 Task: Calculate the travel time from Orlando, Florida, to Miami, Florida.
Action: Mouse moved to (274, 69)
Screenshot: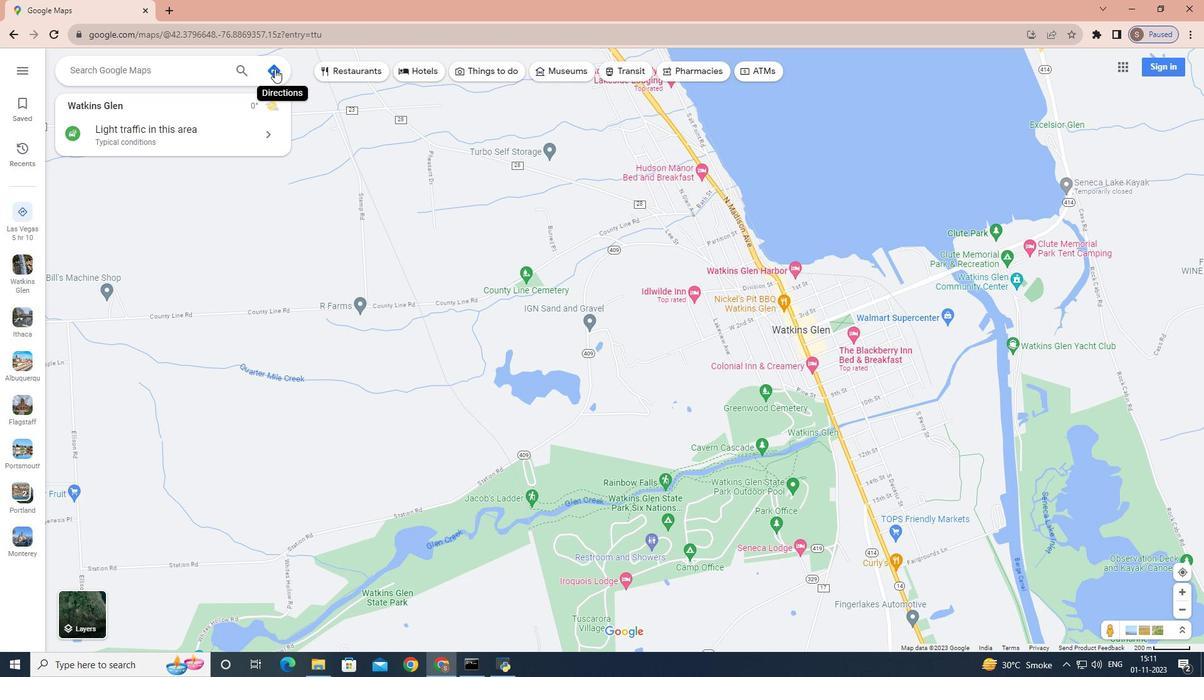 
Action: Mouse pressed left at (274, 69)
Screenshot: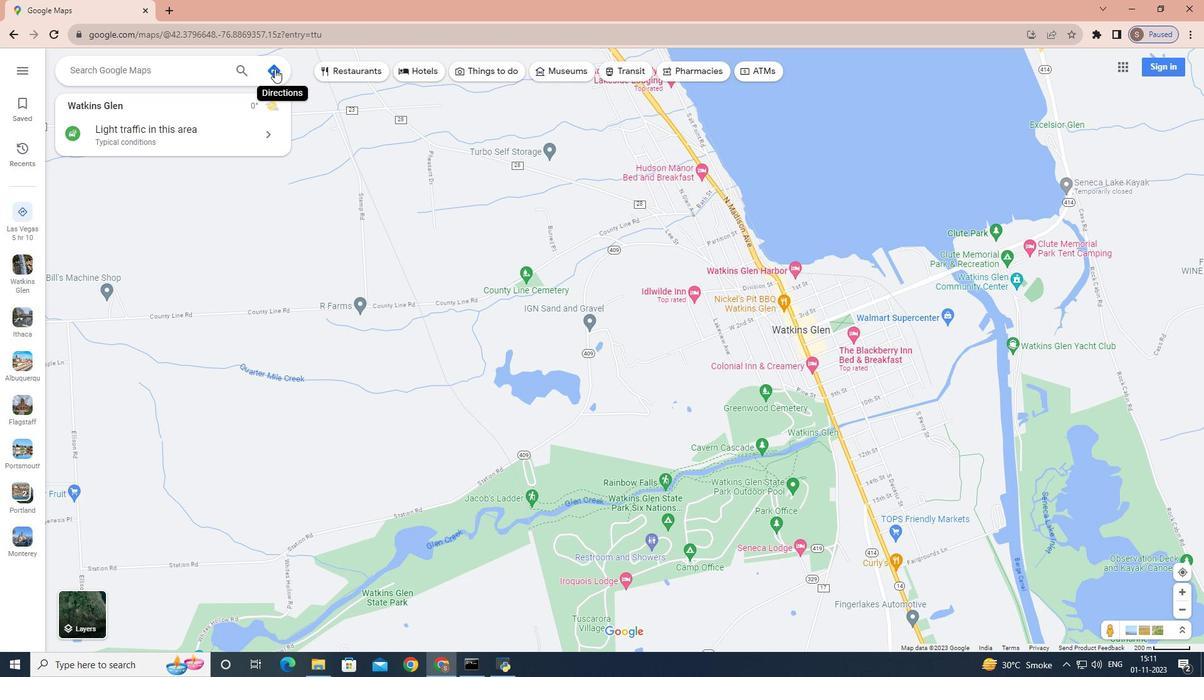 
Action: Mouse moved to (212, 99)
Screenshot: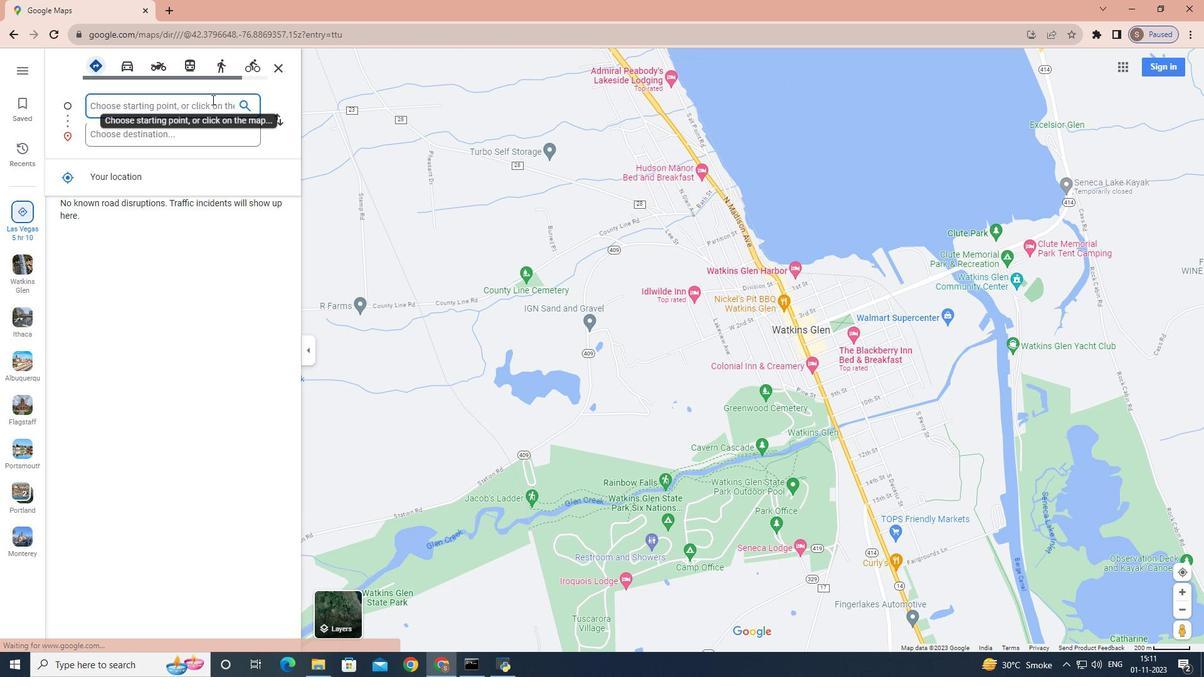 
Action: Key pressed <Key.shift>Orlando,<Key.space><Key.shift>Florida.<Key.backspace>,<Key.space>
Screenshot: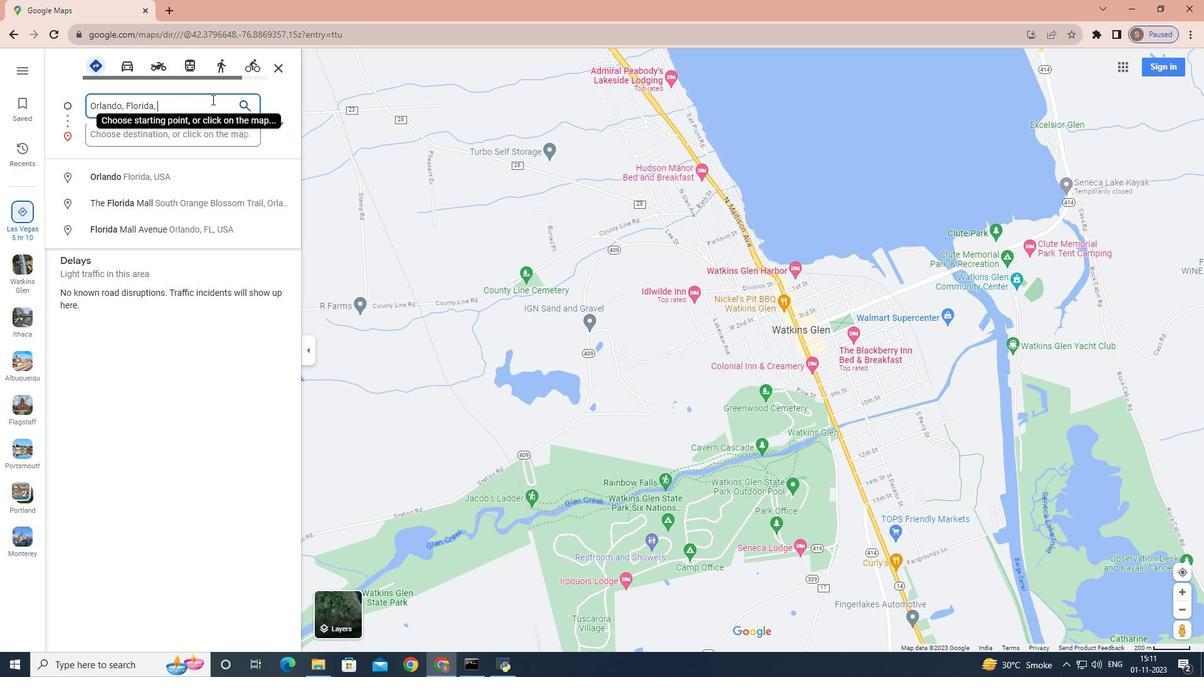 
Action: Mouse moved to (168, 134)
Screenshot: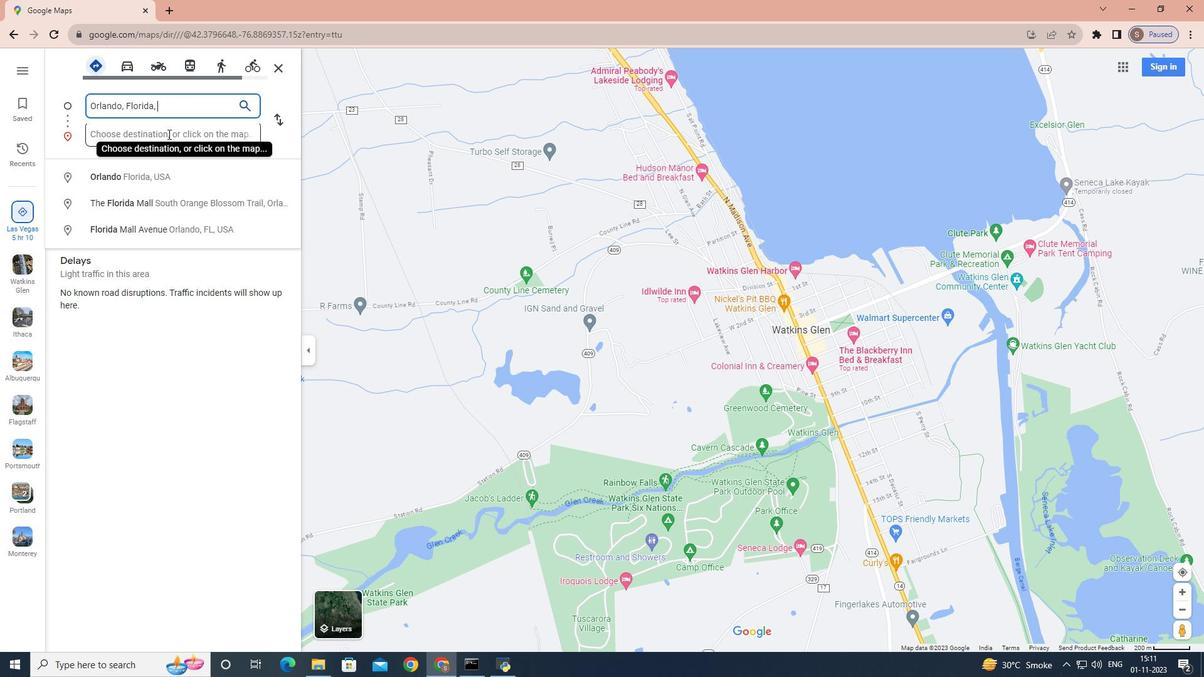 
Action: Mouse pressed left at (168, 134)
Screenshot: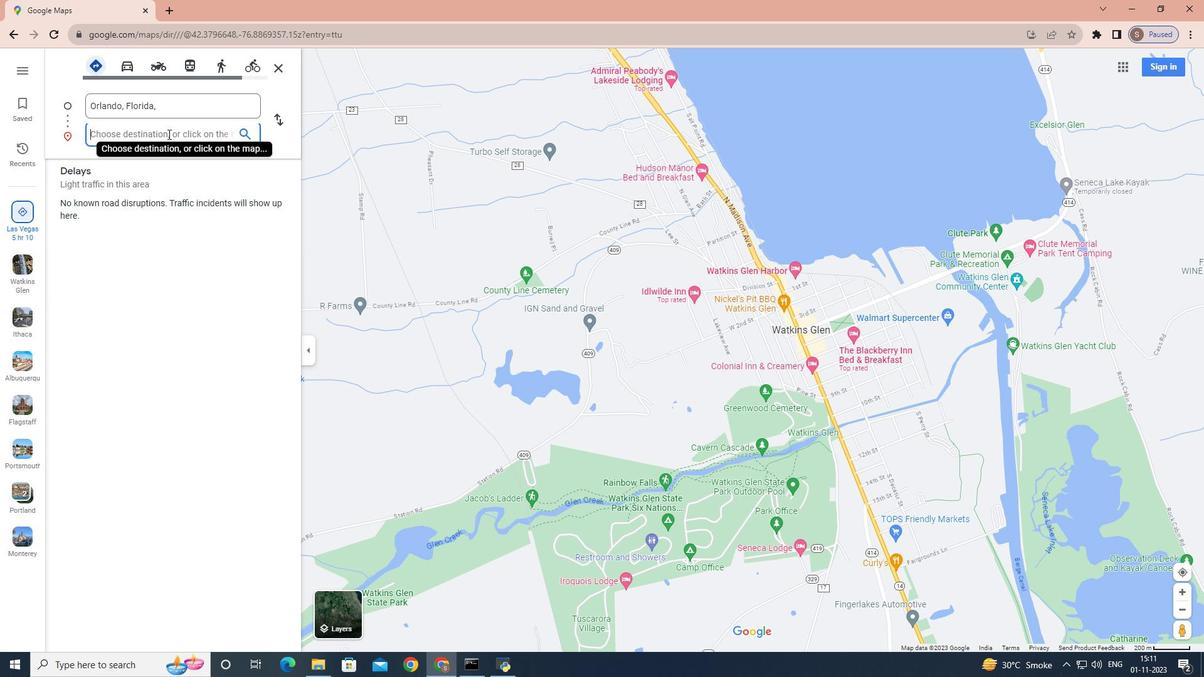 
Action: Key pressed <Key.shift>Miami<Key.space><Key.shift>Florida<Key.enter>
Screenshot: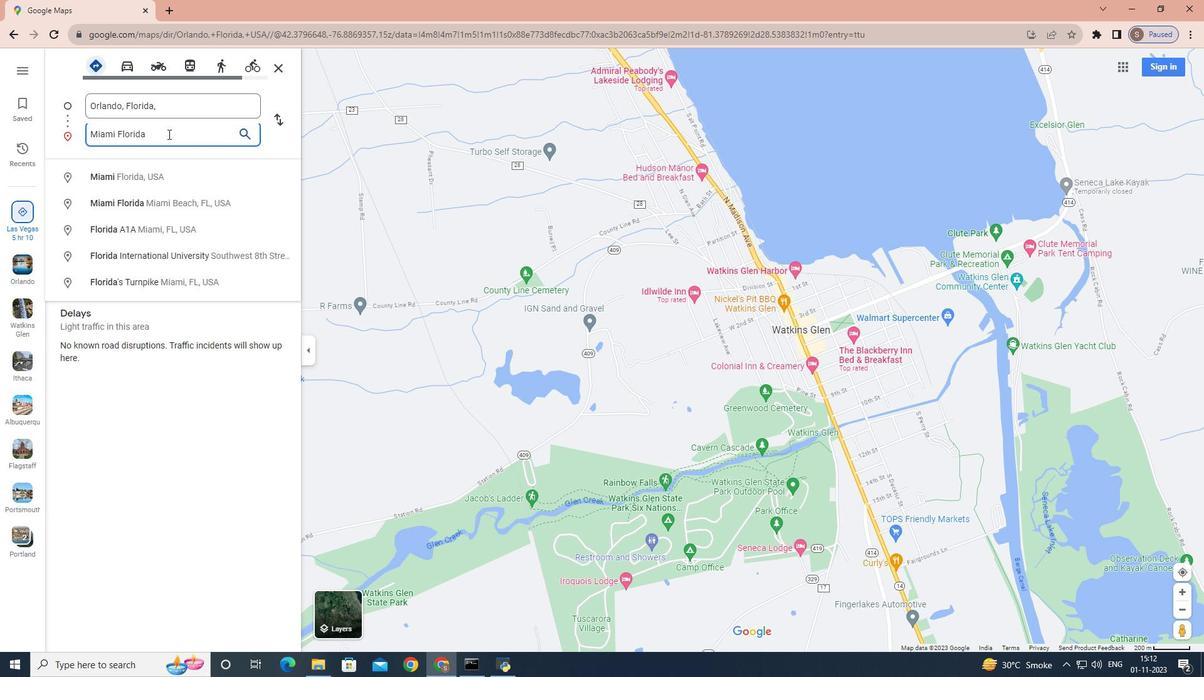 
Action: Mouse moved to (186, 191)
Screenshot: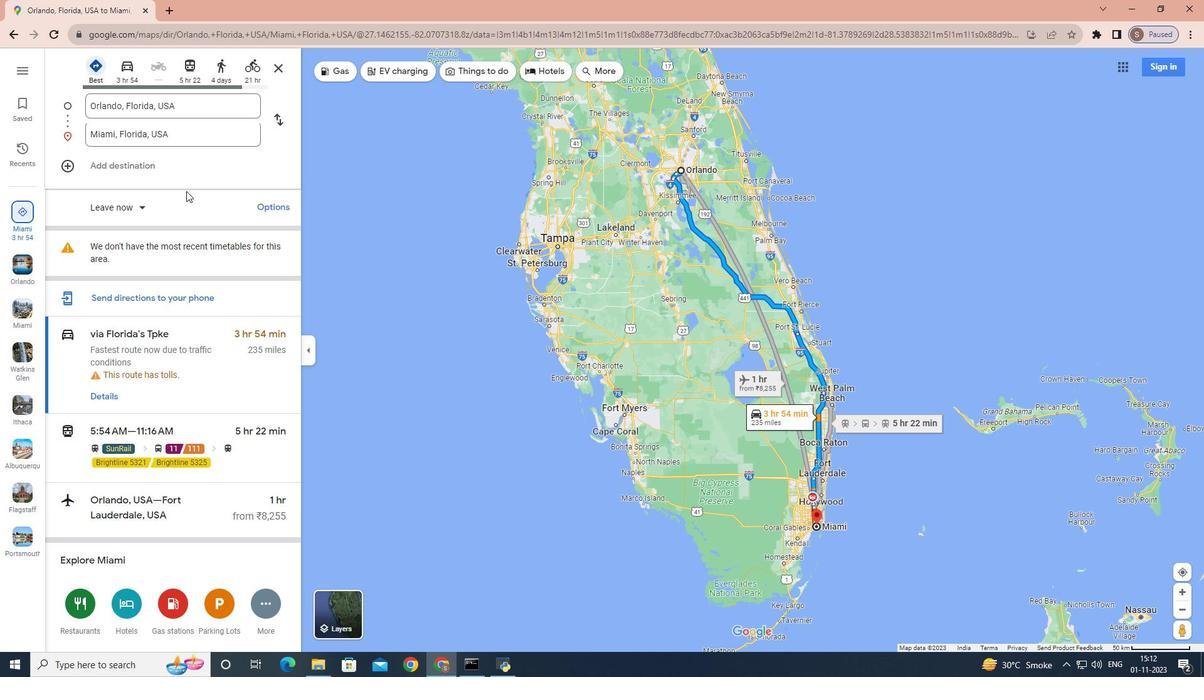 
